 Task: Book a round-trip flight for 1 adult from Sydney to Auckland on September 28, 2023, returning on October 5, 2023.
Action: Mouse moved to (462, 489)
Screenshot: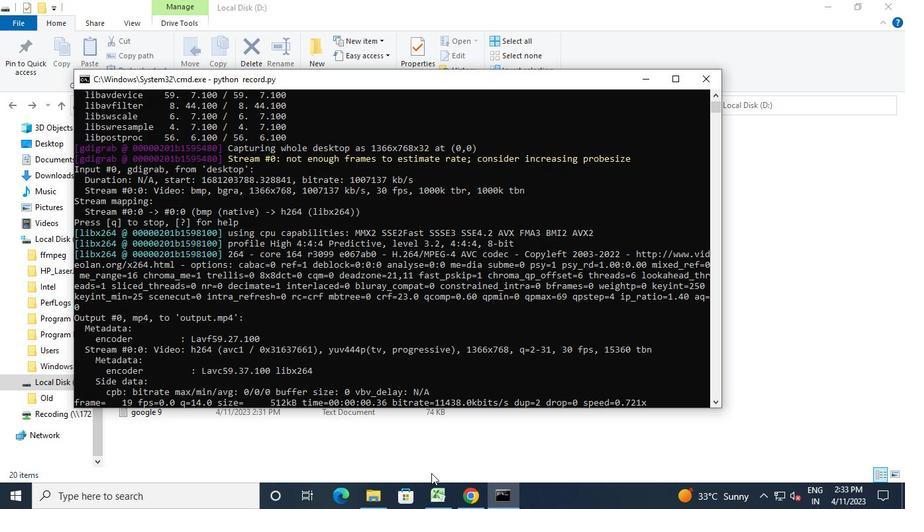
Action: Mouse pressed left at (462, 489)
Screenshot: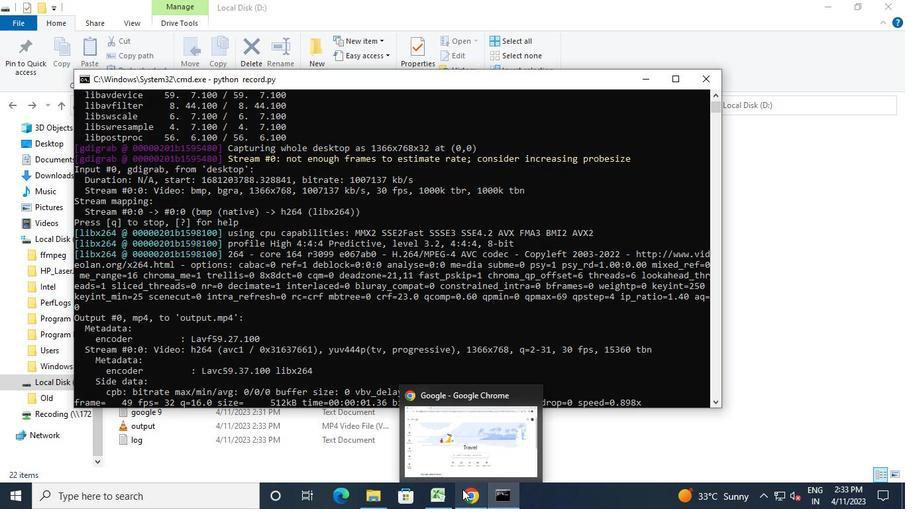 
Action: Mouse moved to (43, 186)
Screenshot: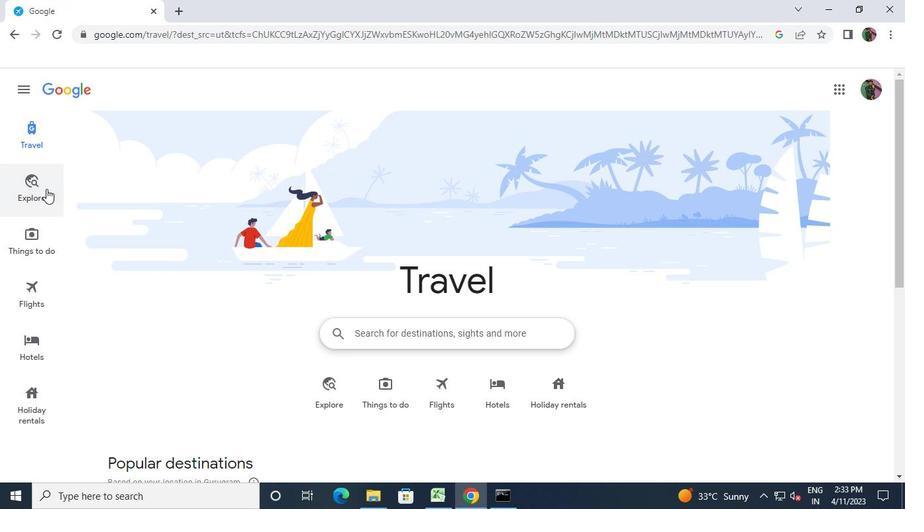 
Action: Mouse pressed left at (43, 186)
Screenshot: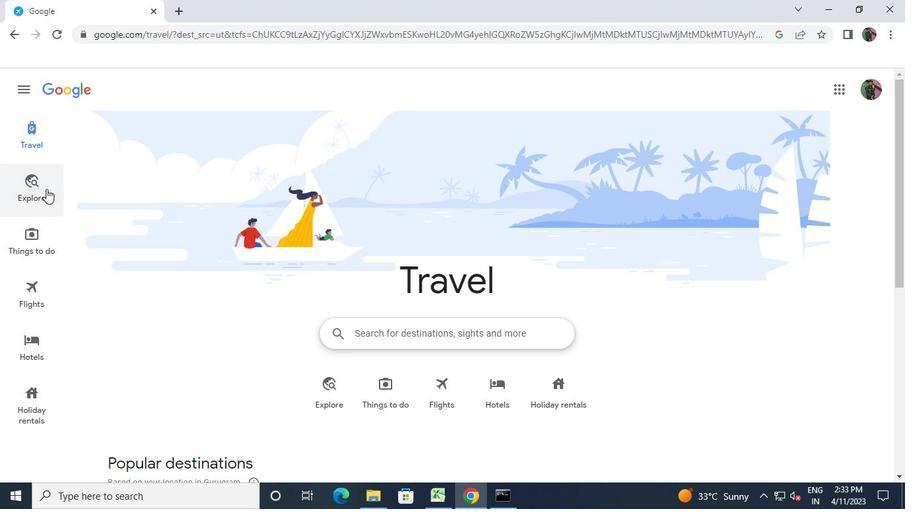 
Action: Mouse moved to (200, 128)
Screenshot: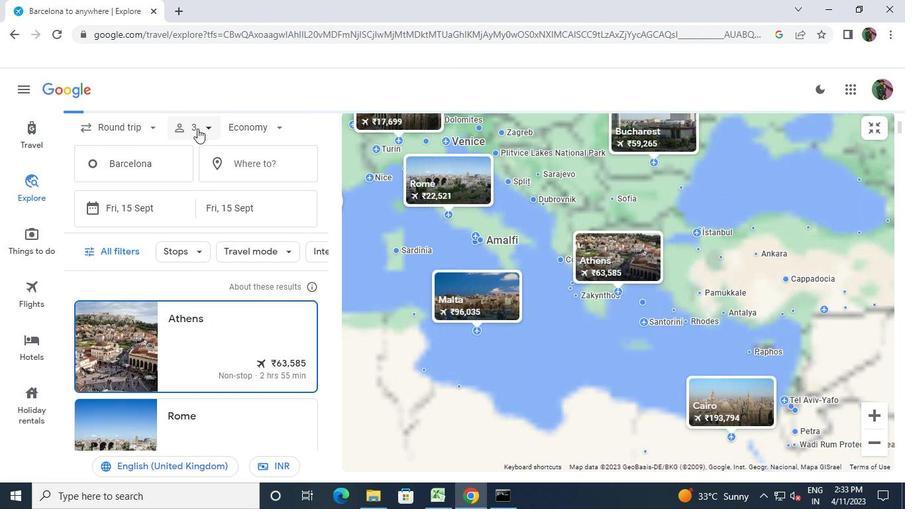 
Action: Mouse pressed left at (200, 128)
Screenshot: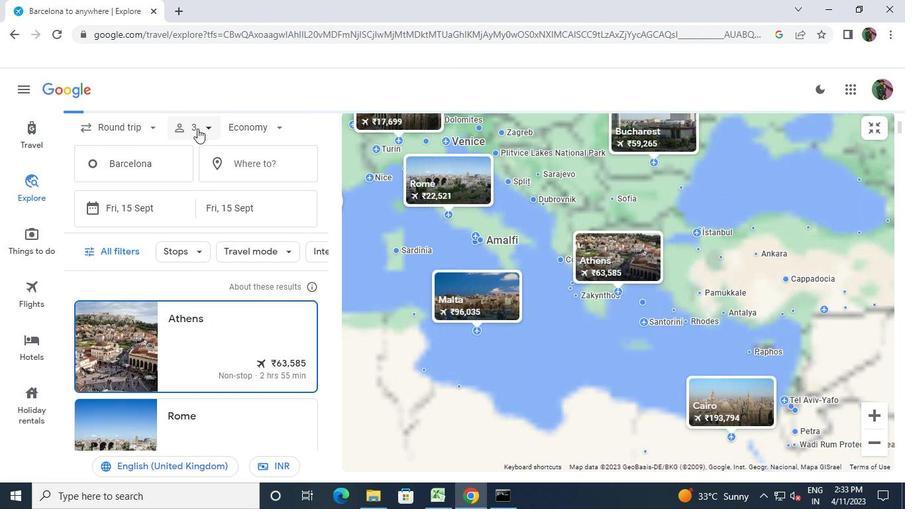 
Action: Mouse moved to (265, 161)
Screenshot: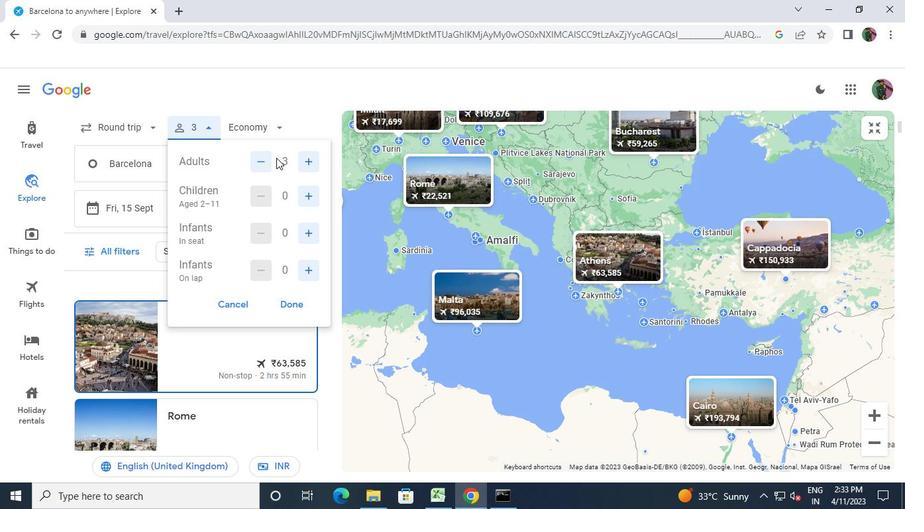 
Action: Mouse pressed left at (265, 161)
Screenshot: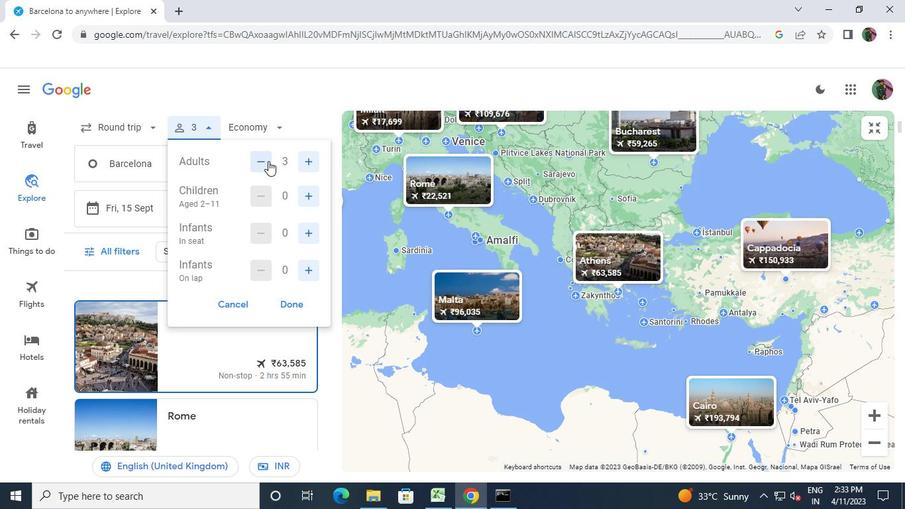 
Action: Mouse pressed left at (265, 161)
Screenshot: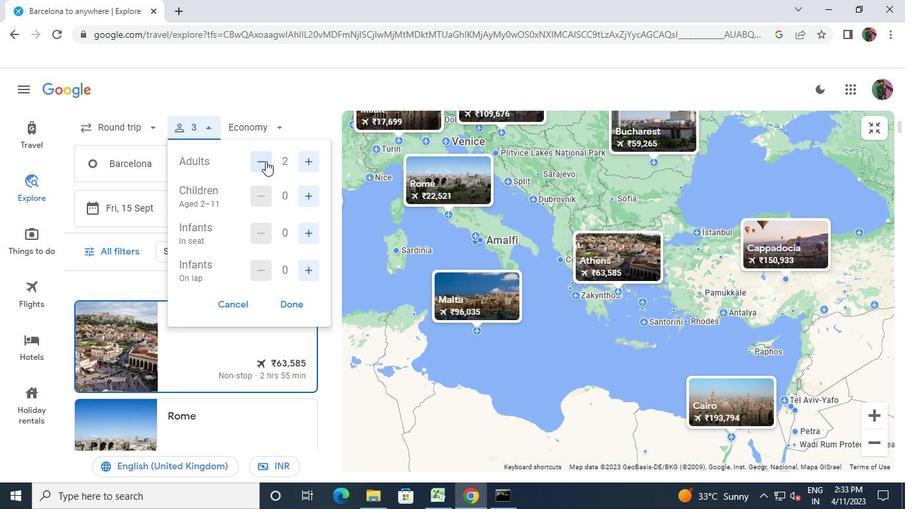 
Action: Mouse moved to (311, 226)
Screenshot: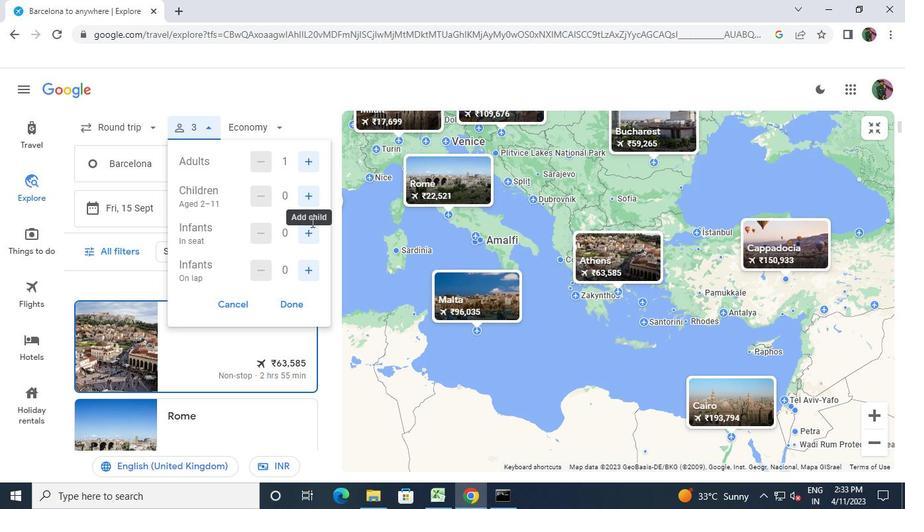 
Action: Mouse pressed left at (311, 226)
Screenshot: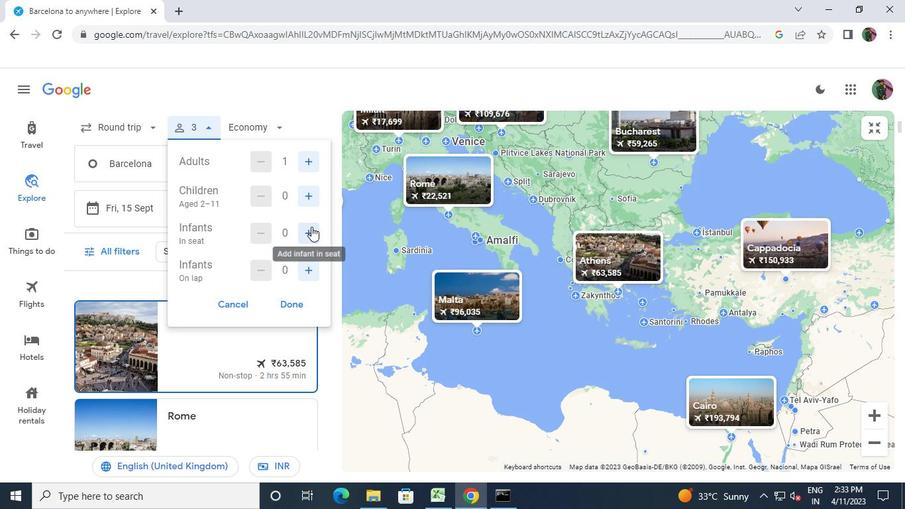 
Action: Mouse pressed left at (311, 226)
Screenshot: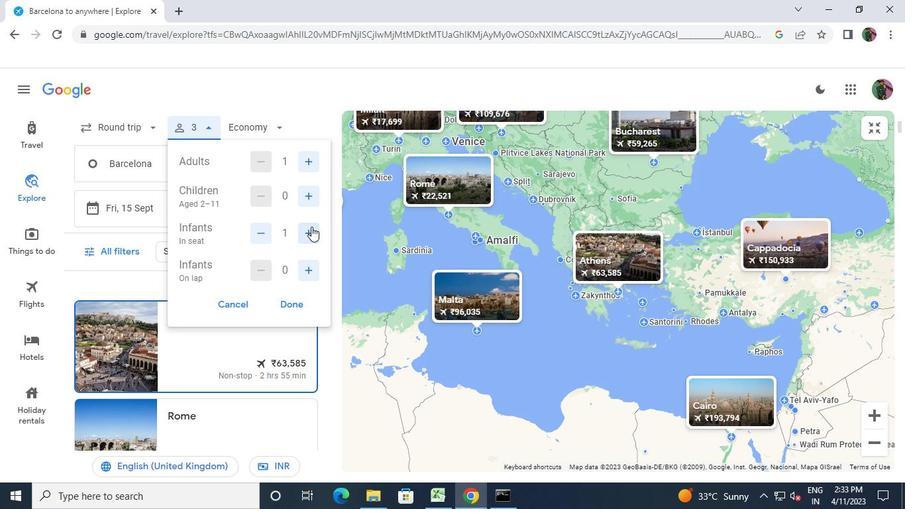 
Action: Mouse moved to (297, 303)
Screenshot: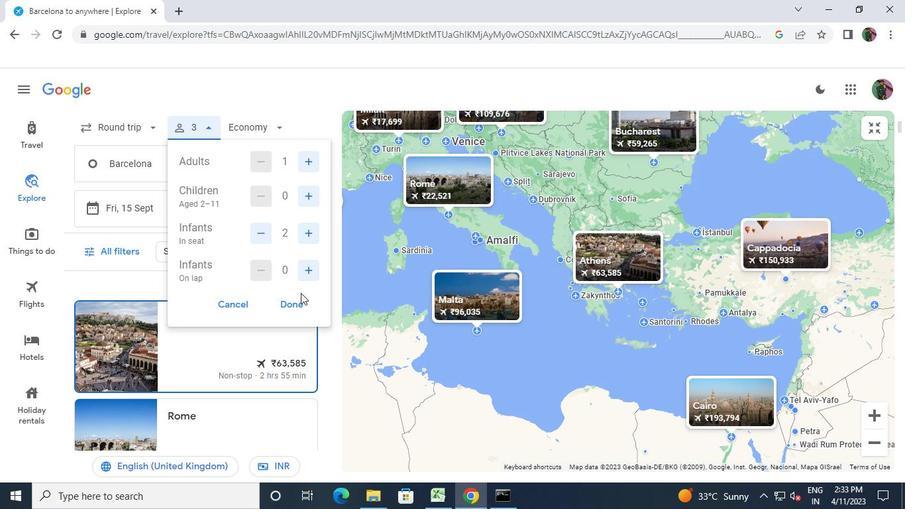 
Action: Mouse pressed left at (297, 303)
Screenshot: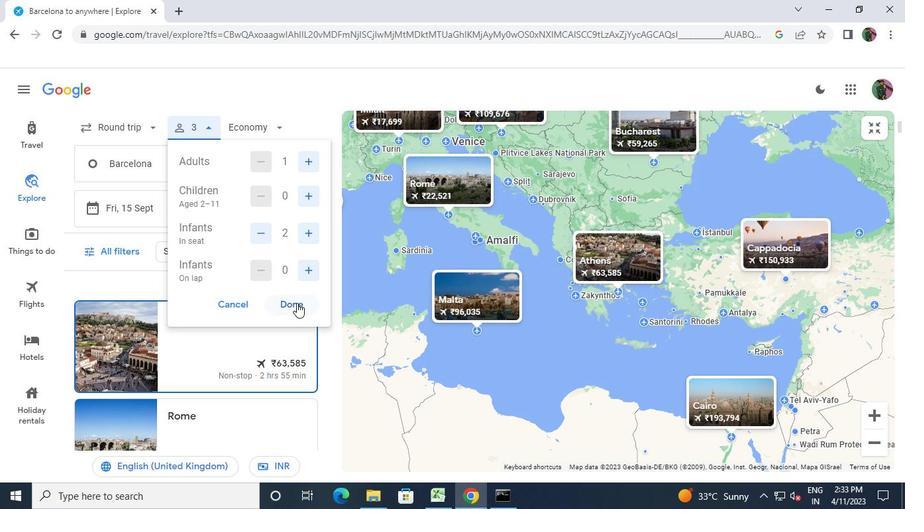 
Action: Mouse moved to (250, 206)
Screenshot: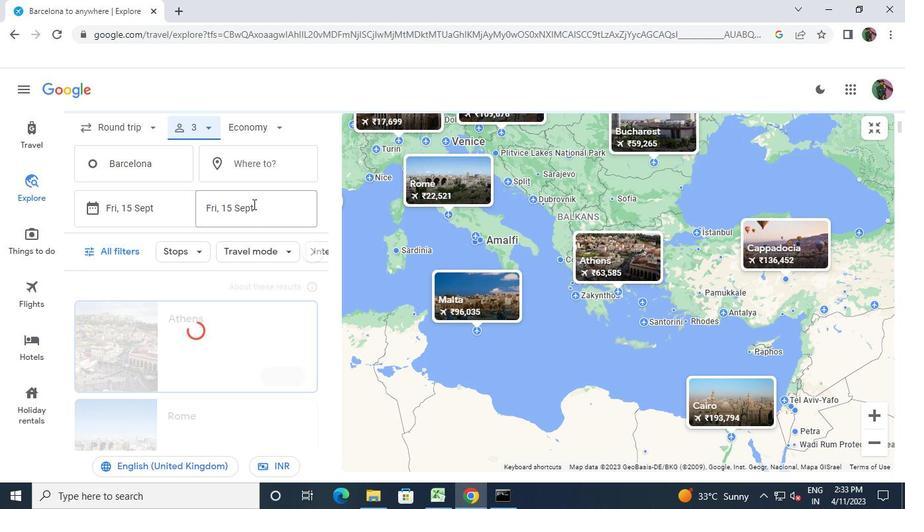 
Action: Mouse pressed left at (250, 206)
Screenshot: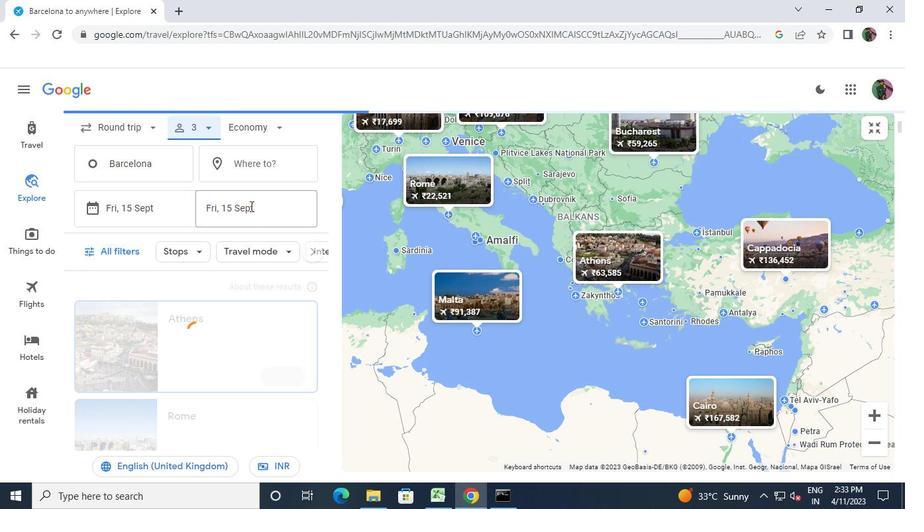 
Action: Mouse moved to (266, 370)
Screenshot: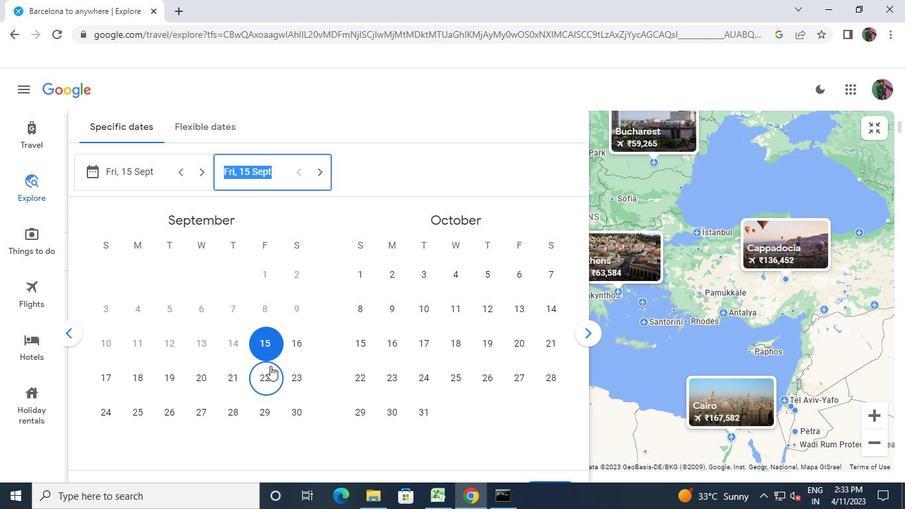 
Action: Mouse pressed left at (266, 370)
Screenshot: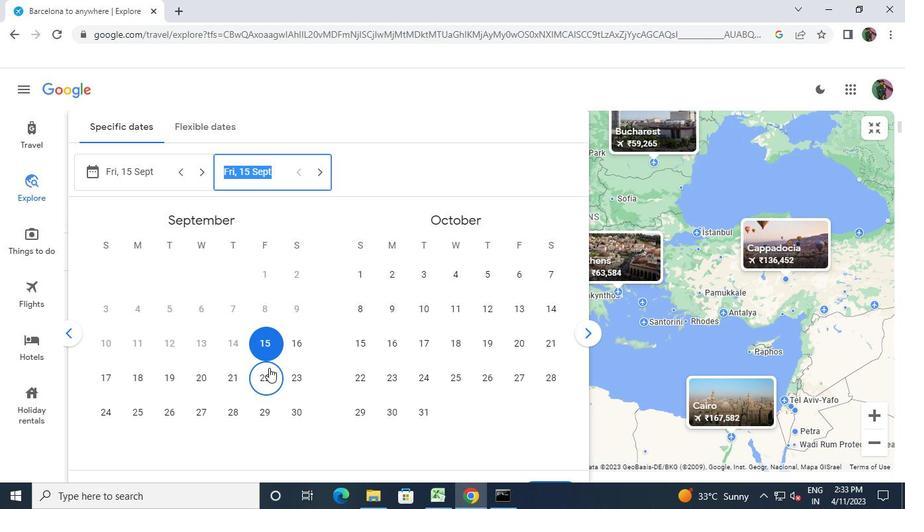 
Action: Mouse moved to (555, 295)
Screenshot: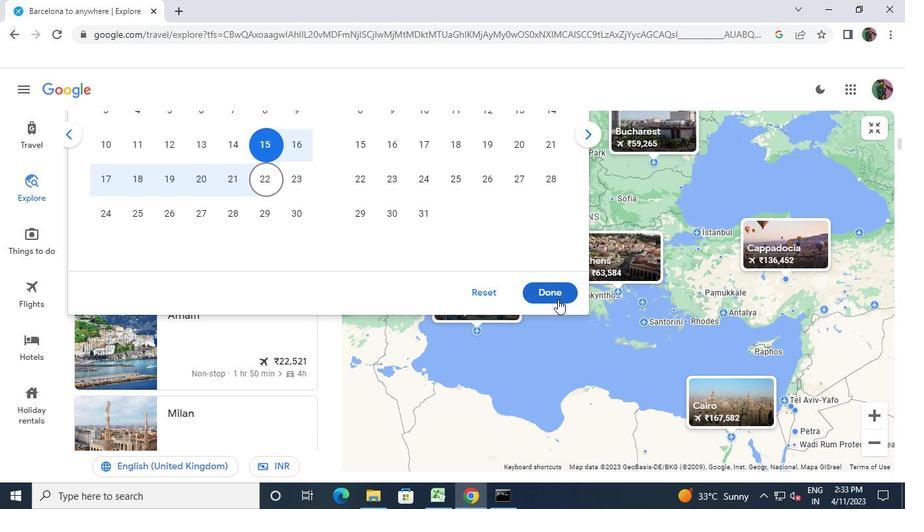 
Action: Mouse pressed left at (555, 295)
Screenshot: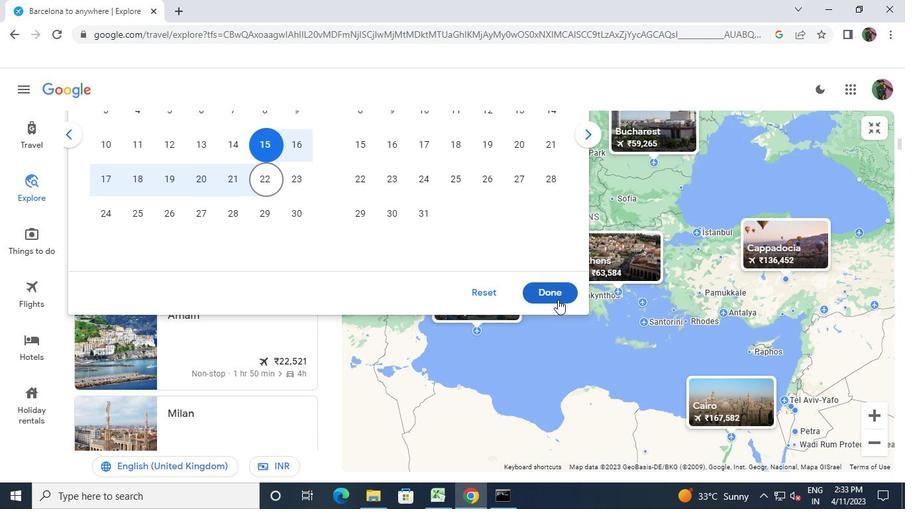 
Action: Mouse moved to (141, 163)
Screenshot: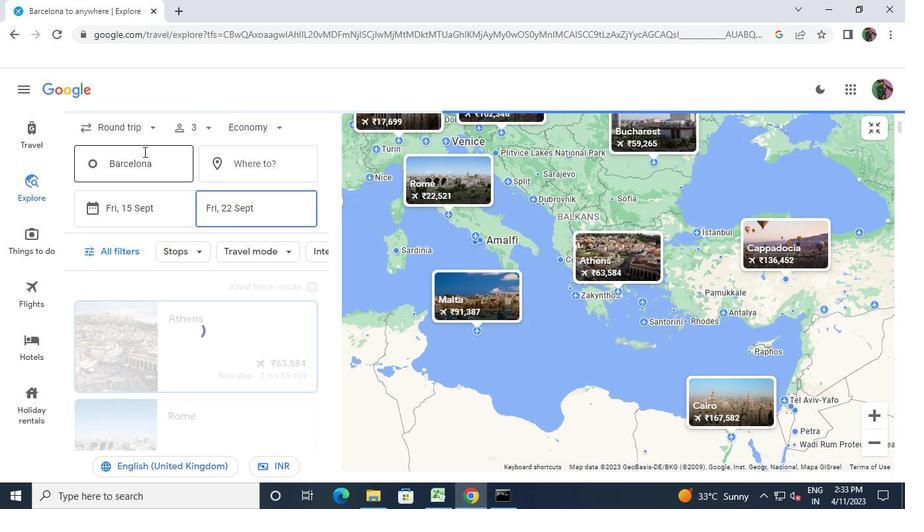 
Action: Mouse pressed left at (141, 163)
Screenshot: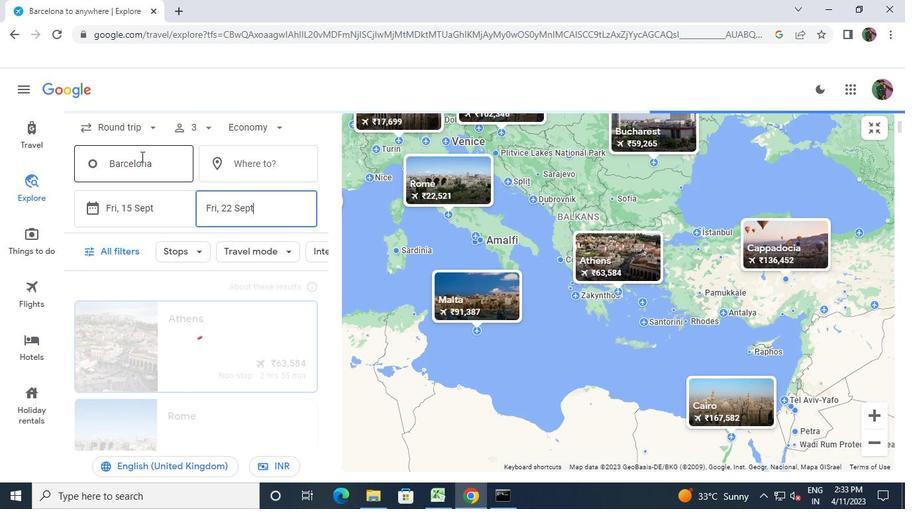 
Action: Keyboard t
Screenshot: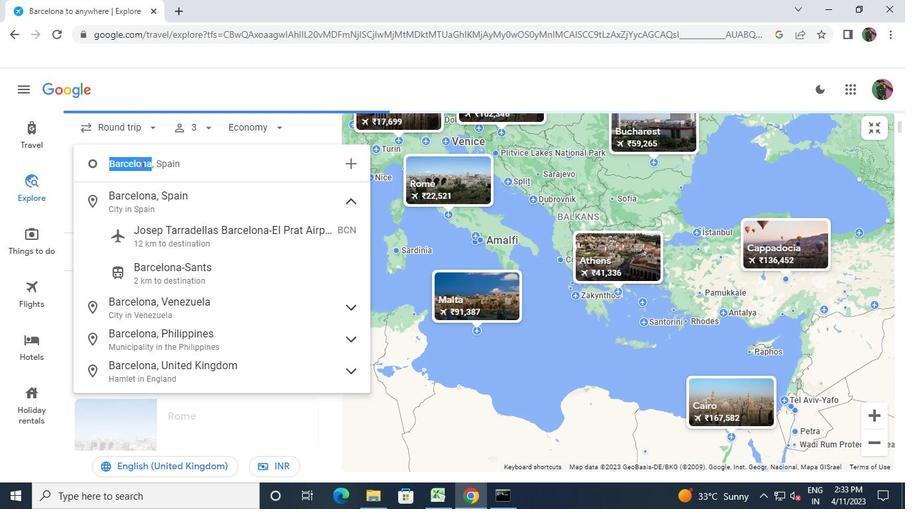 
Action: Keyboard o
Screenshot: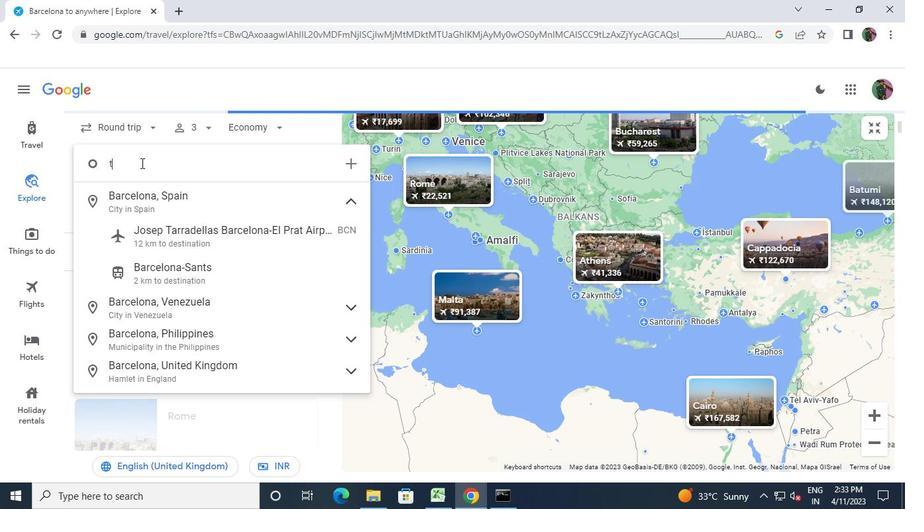 
Action: Keyboard k
Screenshot: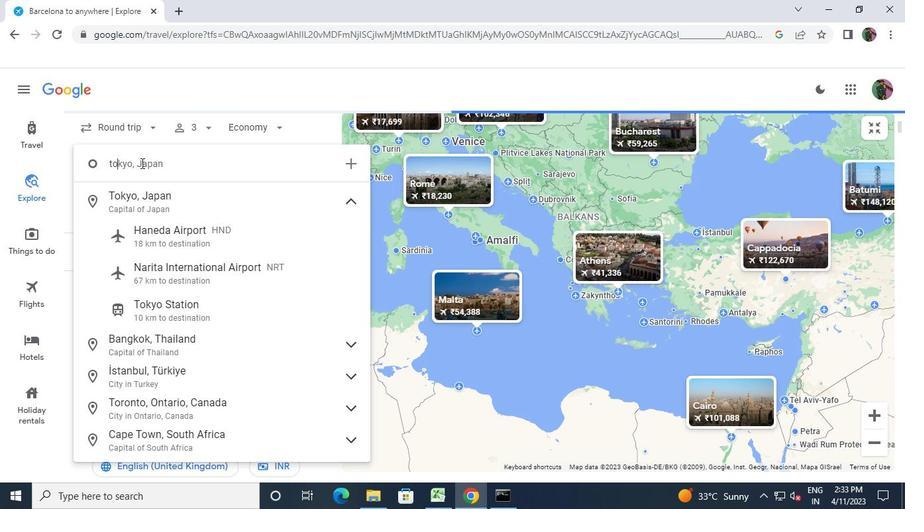 
Action: Mouse moved to (141, 209)
Screenshot: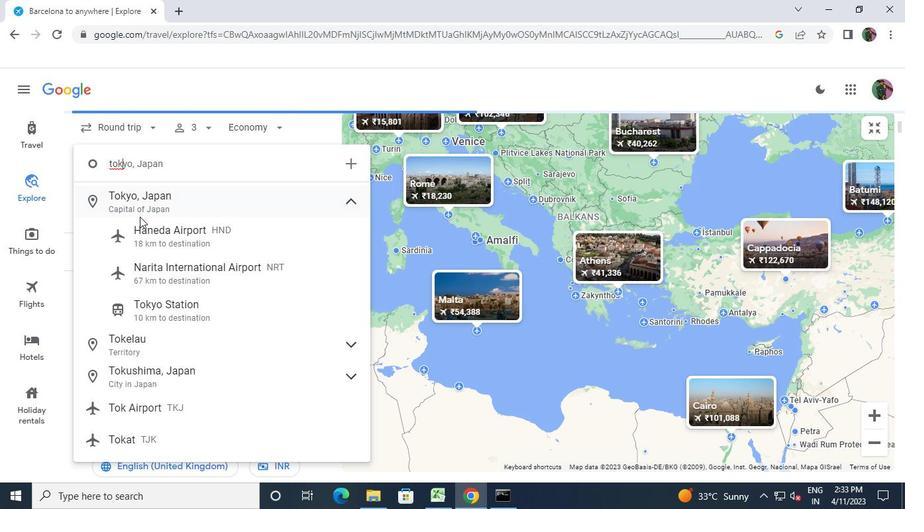 
Action: Mouse pressed left at (141, 209)
Screenshot: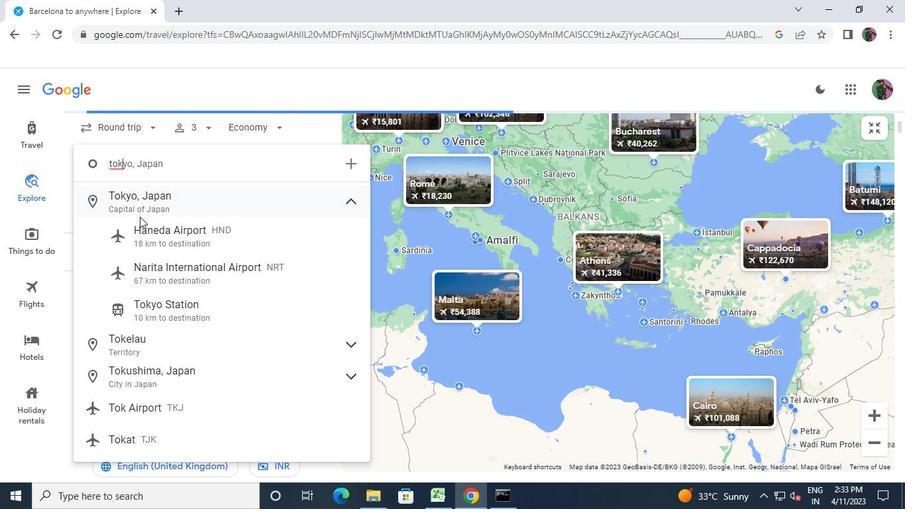 
Action: Mouse moved to (244, 173)
Screenshot: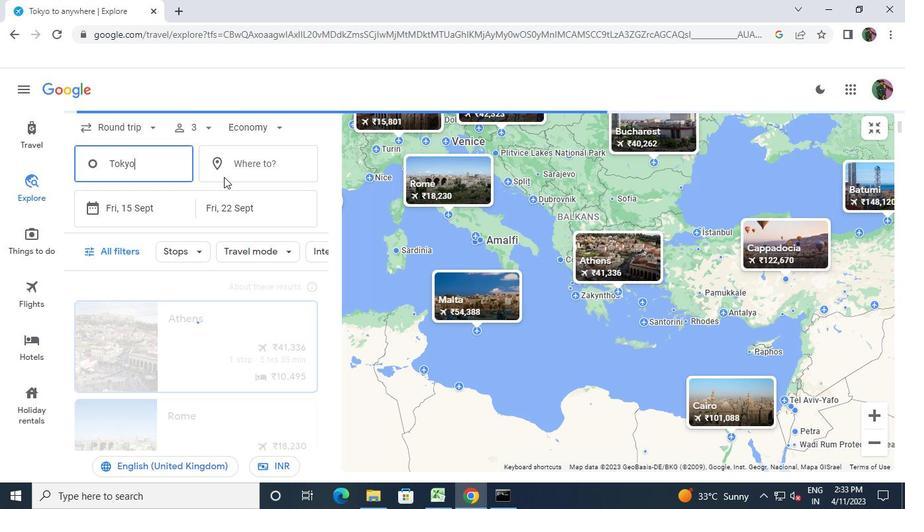 
Action: Mouse pressed left at (244, 173)
Screenshot: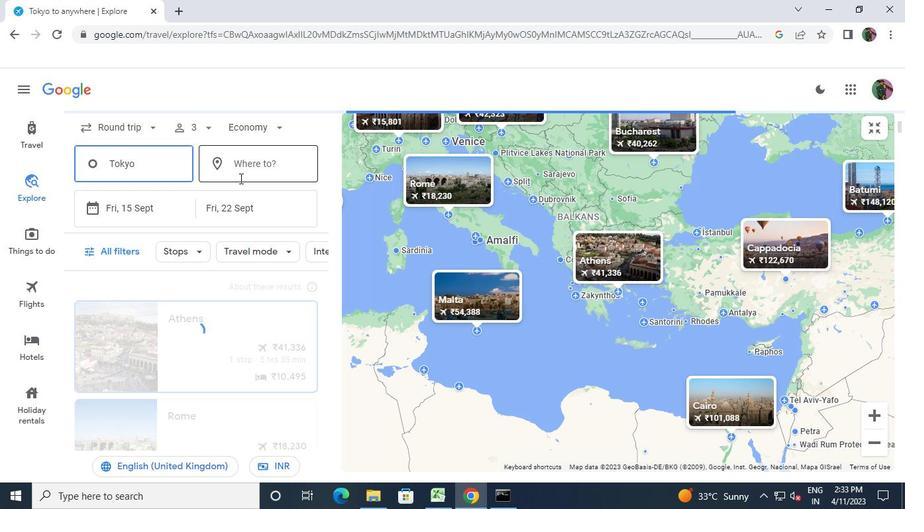 
Action: Keyboard s
Screenshot: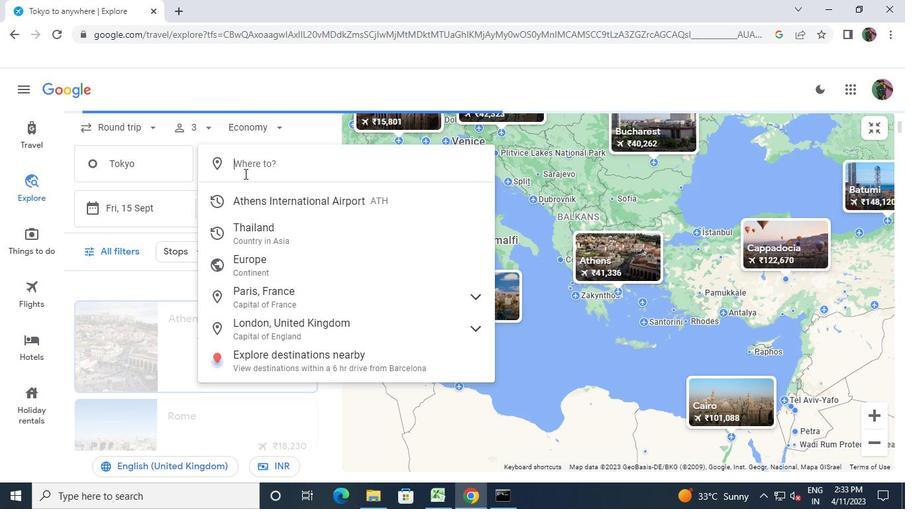
Action: Keyboard e
Screenshot: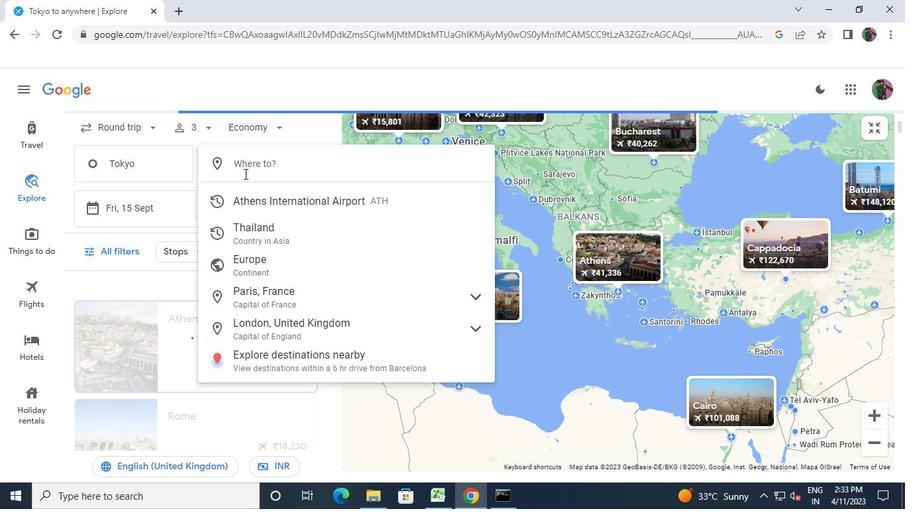 
Action: Keyboard o
Screenshot: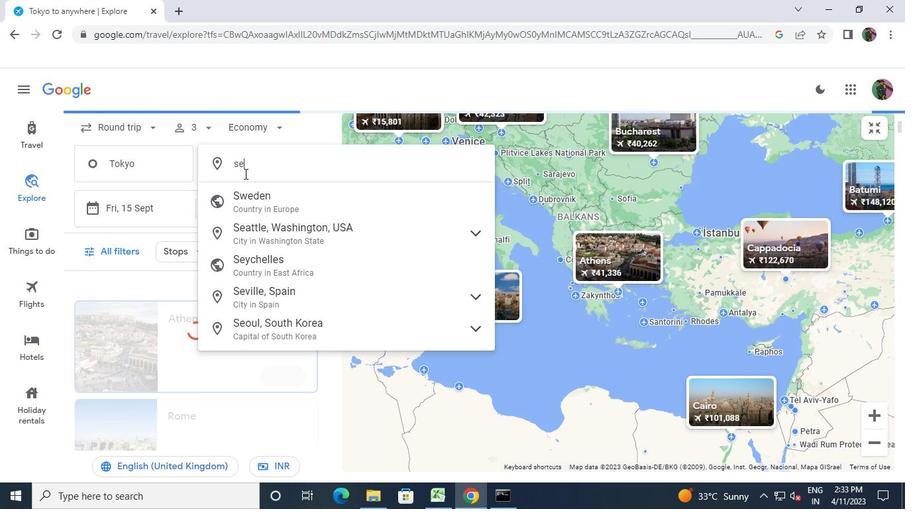 
Action: Mouse moved to (263, 190)
Screenshot: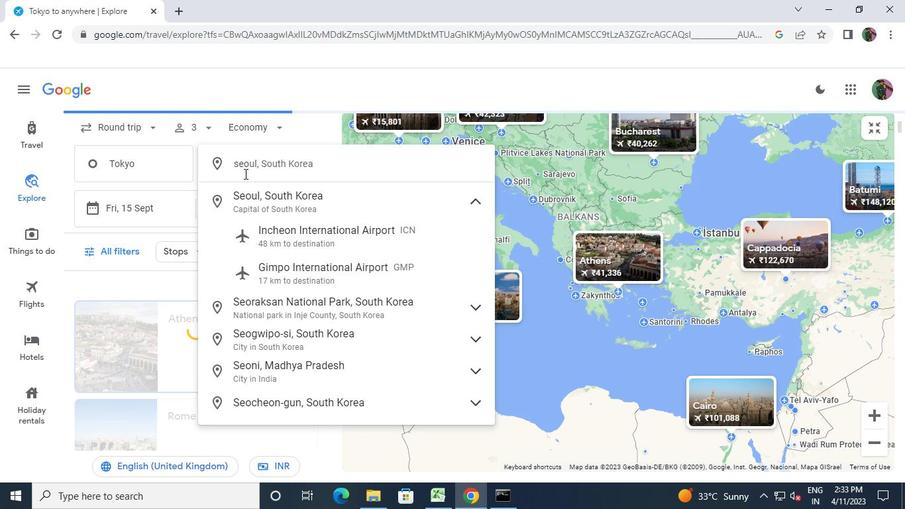 
Action: Mouse pressed left at (263, 190)
Screenshot: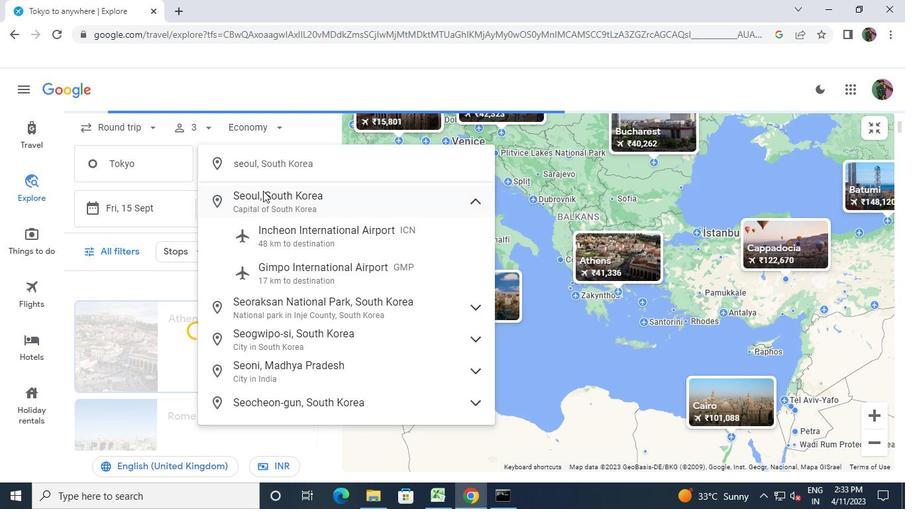 
Action: Mouse moved to (560, 391)
Screenshot: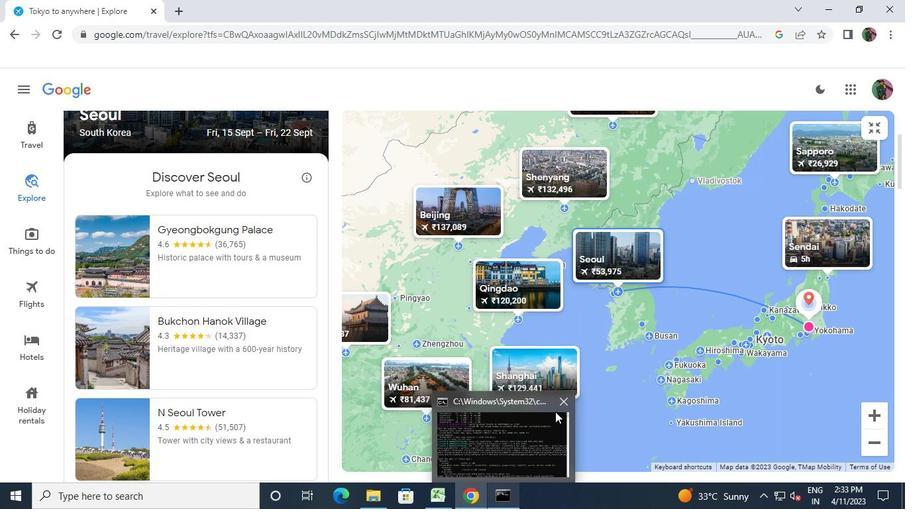 
Action: Mouse pressed left at (560, 391)
Screenshot: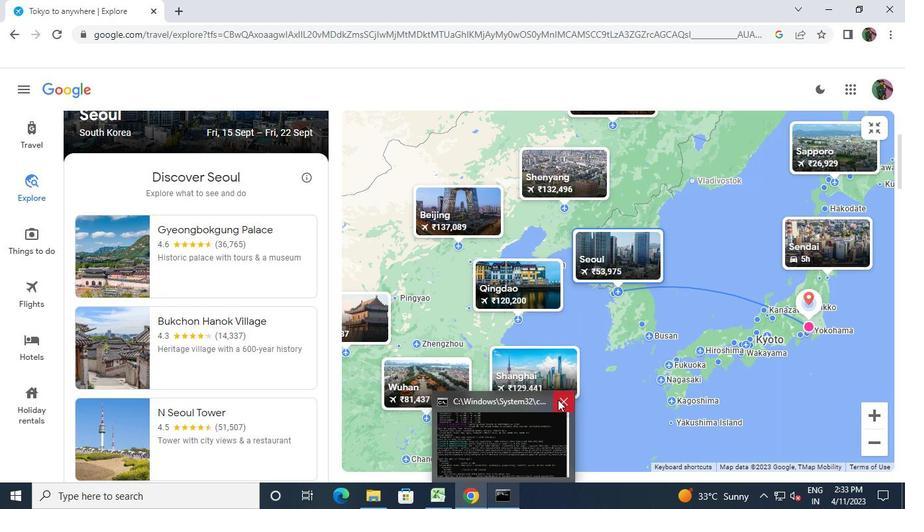 
